 Task: Select Alcohol. Add to cart, from Liquor King for 149 Hardman Road, Brattleboro, Vermont 05301, Cell Number 802-818-8313, following items : Molson Canadian_x000D_
 - 3, Dynamite Roll - 1, Maki Set A (18pcs) - 2, Cheese Wonton - 1, Mushroom Soup - 4
Action: Mouse moved to (380, 105)
Screenshot: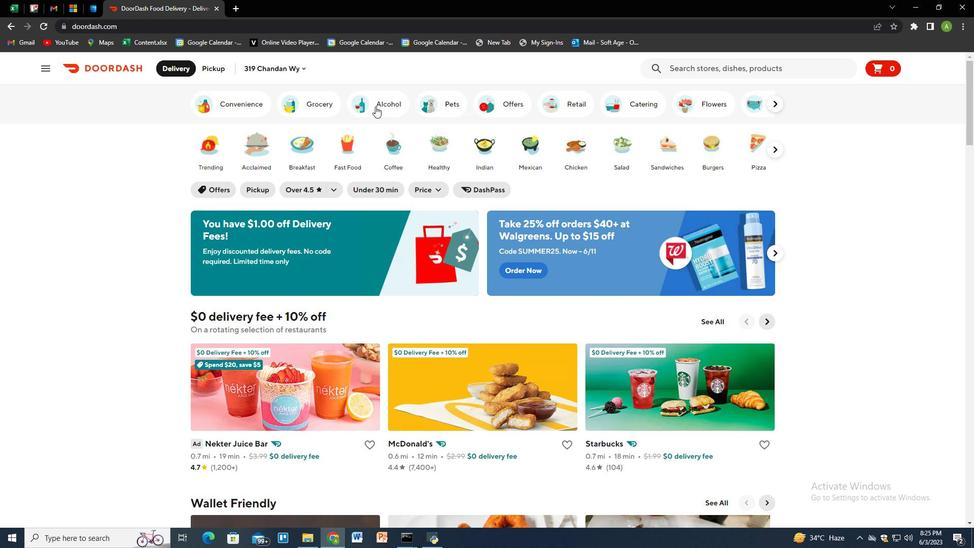 
Action: Mouse pressed left at (380, 105)
Screenshot: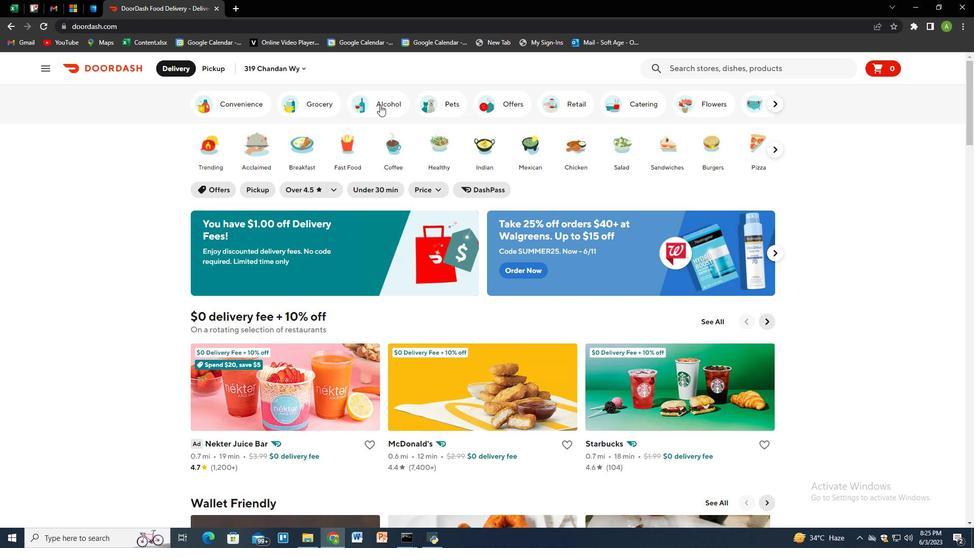 
Action: Mouse moved to (703, 70)
Screenshot: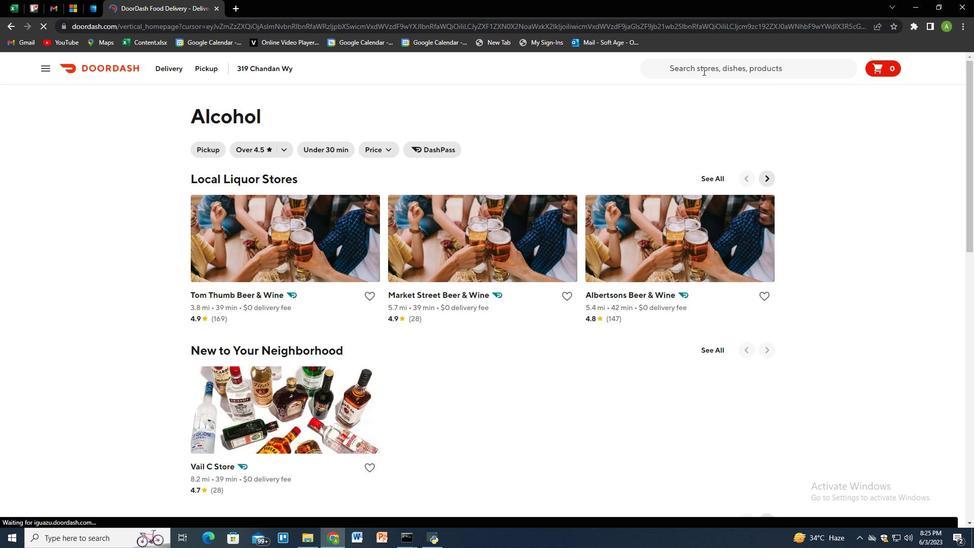 
Action: Mouse pressed left at (703, 70)
Screenshot: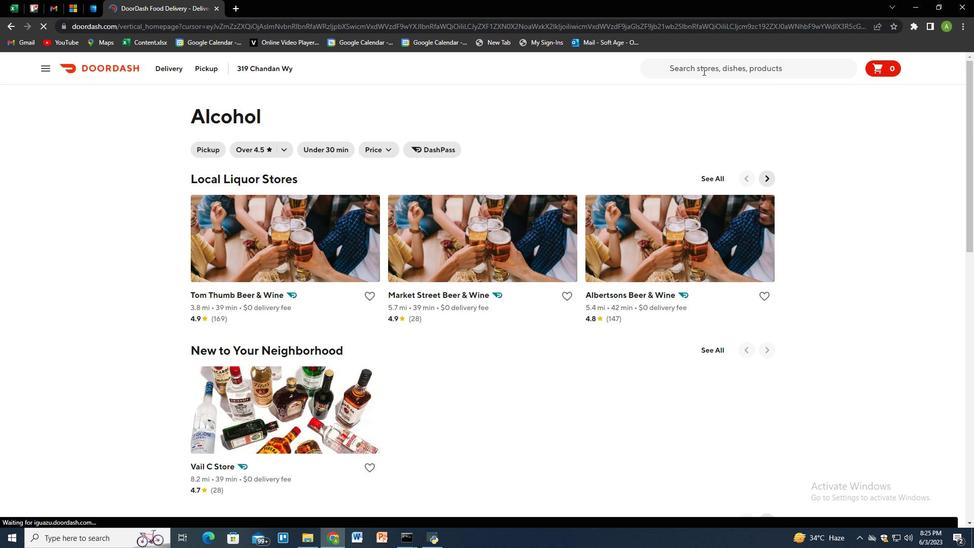 
Action: Key pressed liquor<Key.space>king
Screenshot: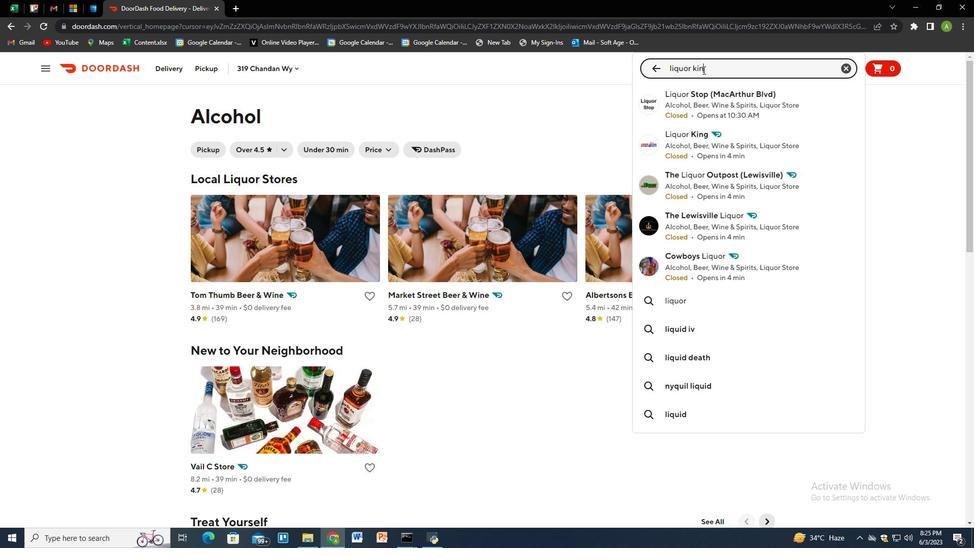 
Action: Mouse moved to (705, 101)
Screenshot: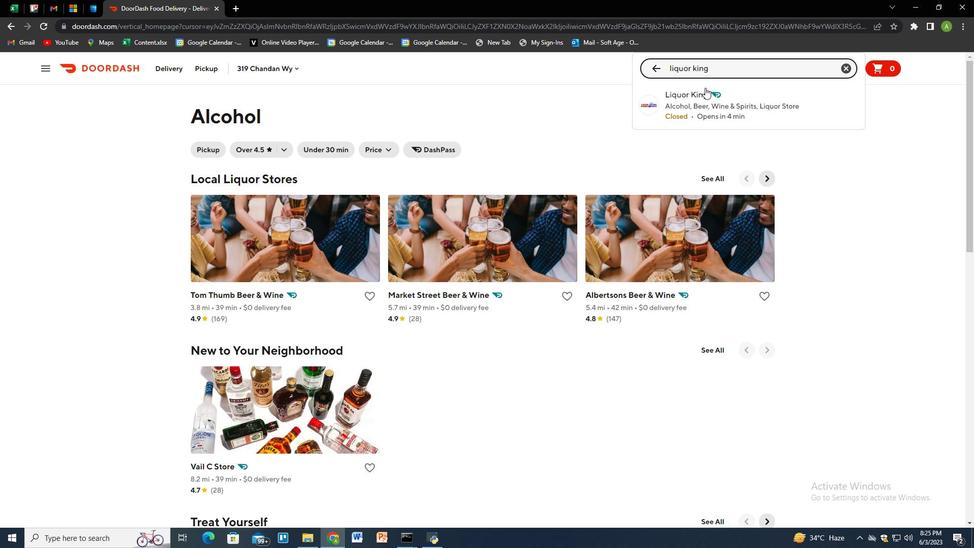 
Action: Mouse pressed left at (705, 101)
Screenshot: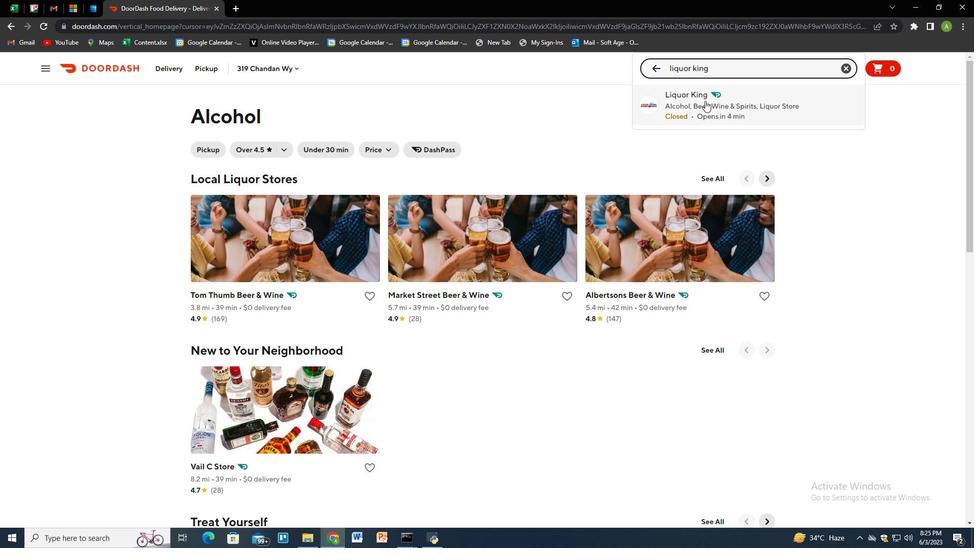 
Action: Mouse moved to (221, 67)
Screenshot: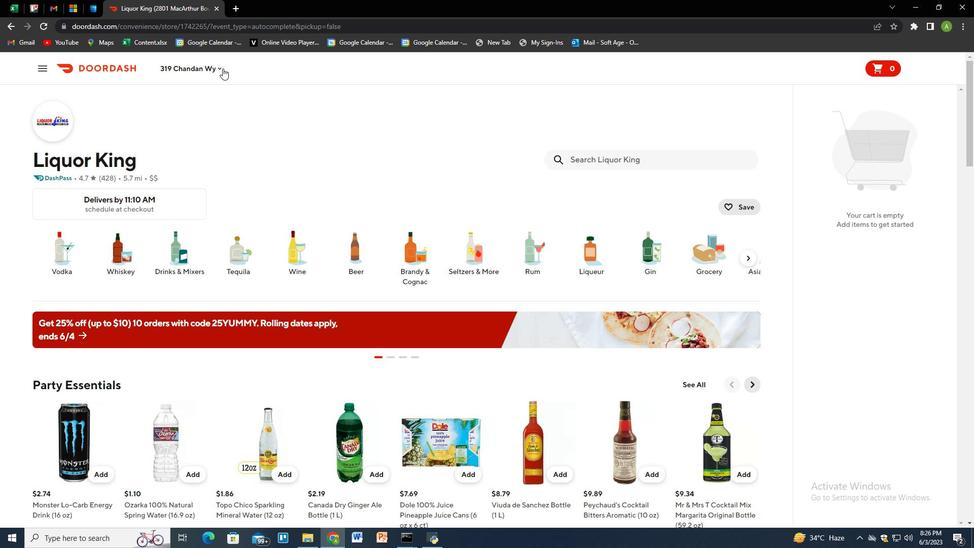 
Action: Mouse pressed left at (221, 67)
Screenshot: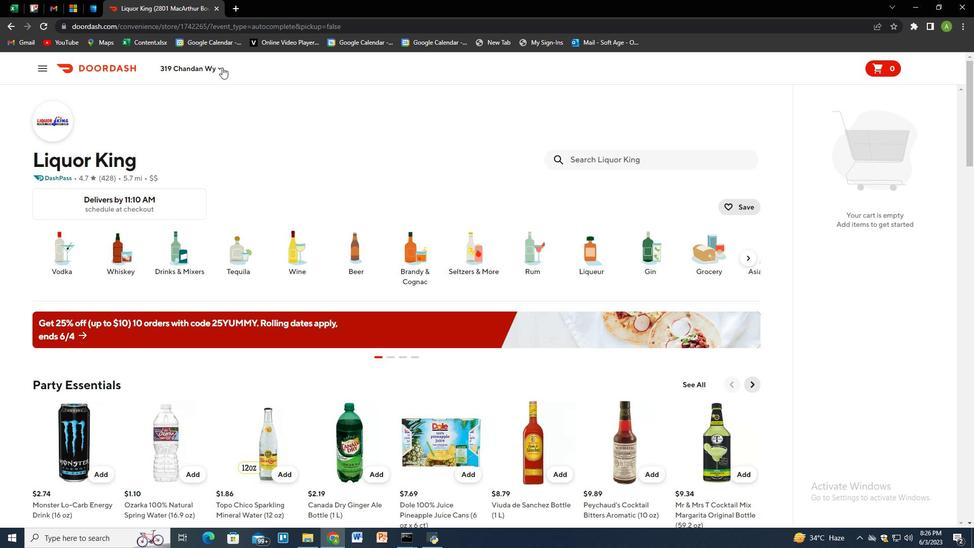 
Action: Mouse moved to (205, 110)
Screenshot: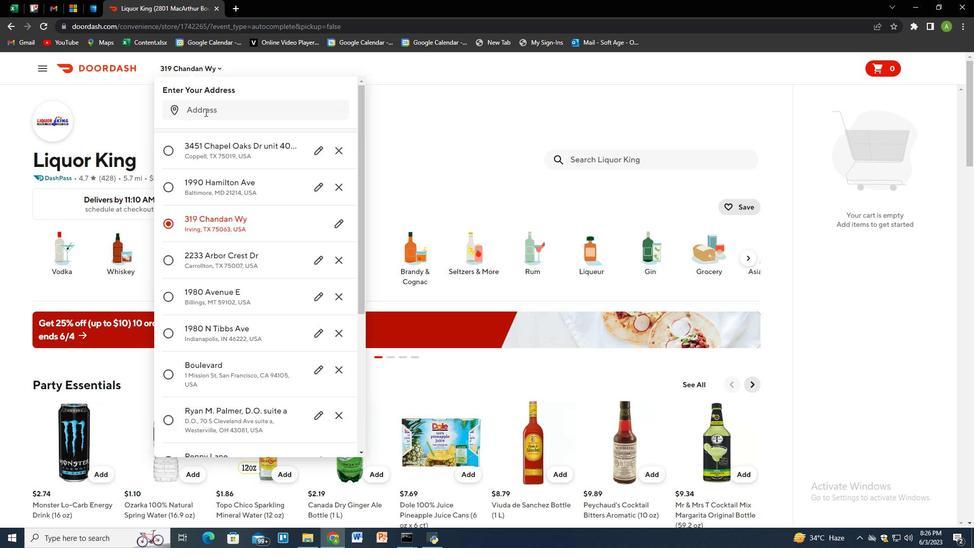 
Action: Mouse pressed left at (205, 110)
Screenshot: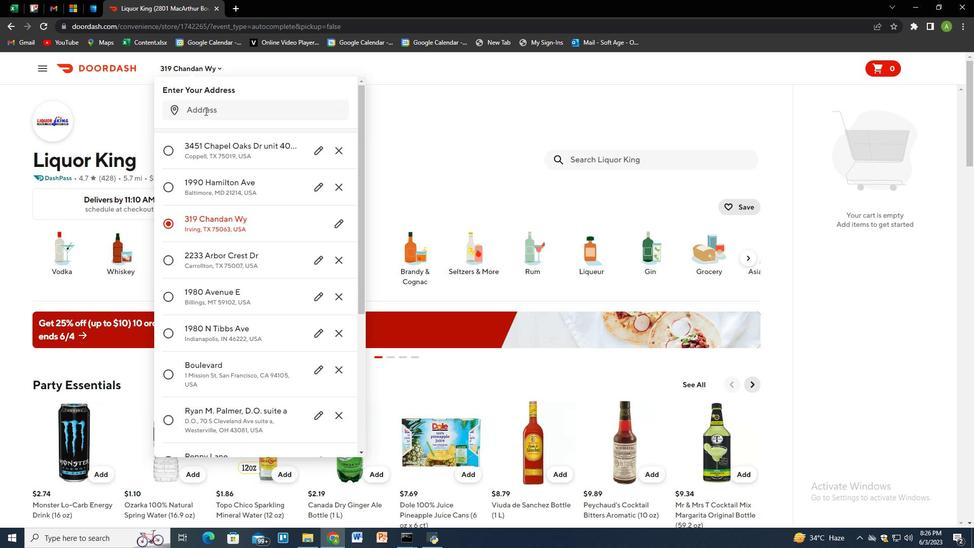 
Action: Key pressed 149<Key.space>hardman<Key.space>road,<Key.space>brattleboro,<Key.space>vermont<Key.space>05301<Key.enter>
Screenshot: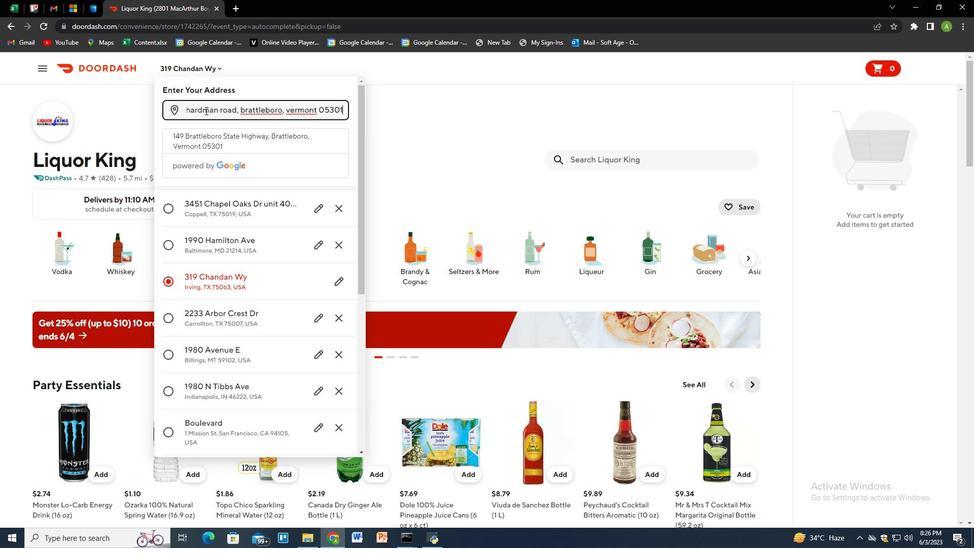 
Action: Mouse moved to (316, 425)
Screenshot: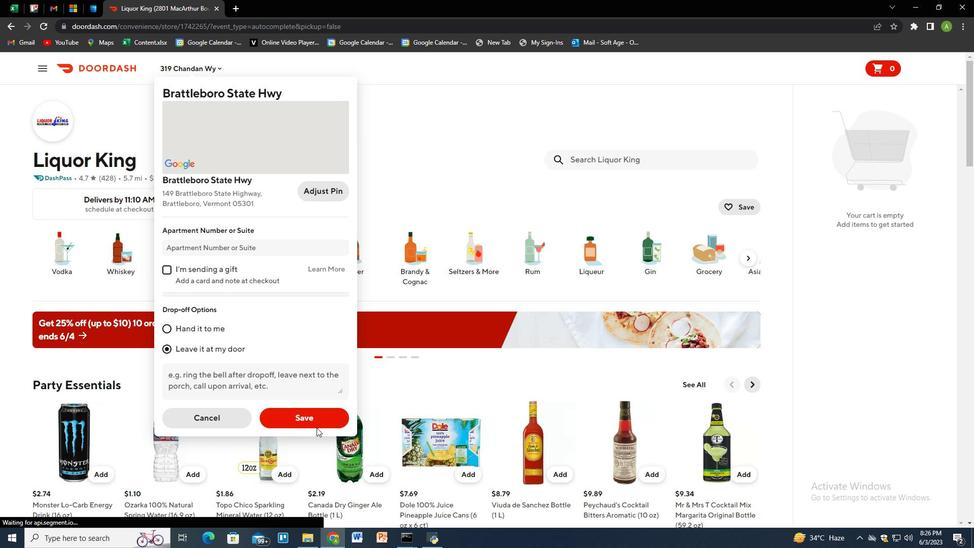
Action: Mouse pressed left at (316, 425)
Screenshot: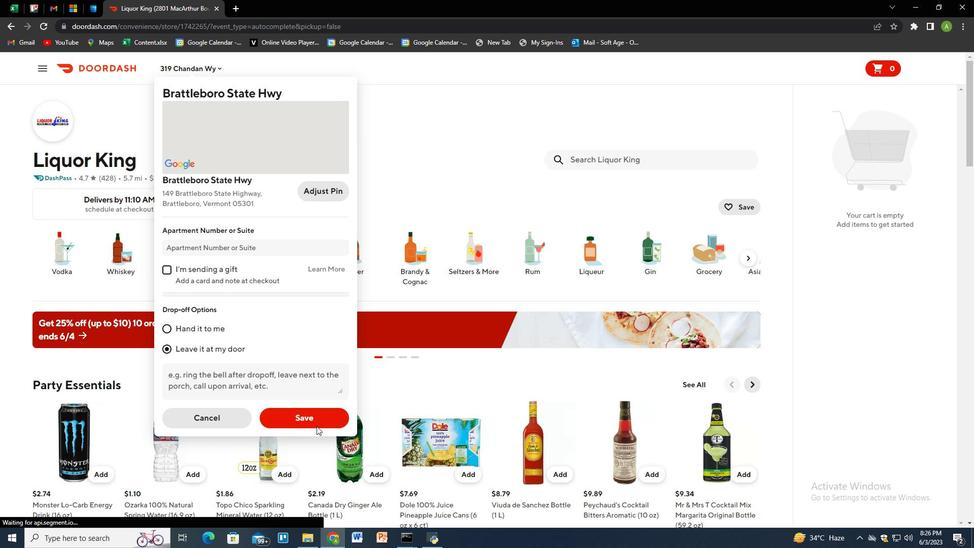 
Action: Mouse moved to (601, 162)
Screenshot: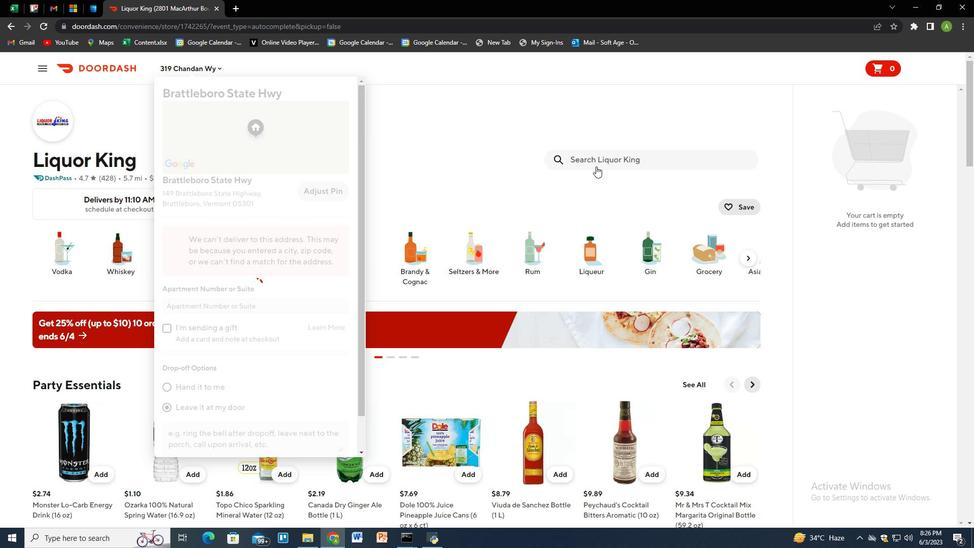 
Action: Mouse pressed left at (601, 162)
Screenshot: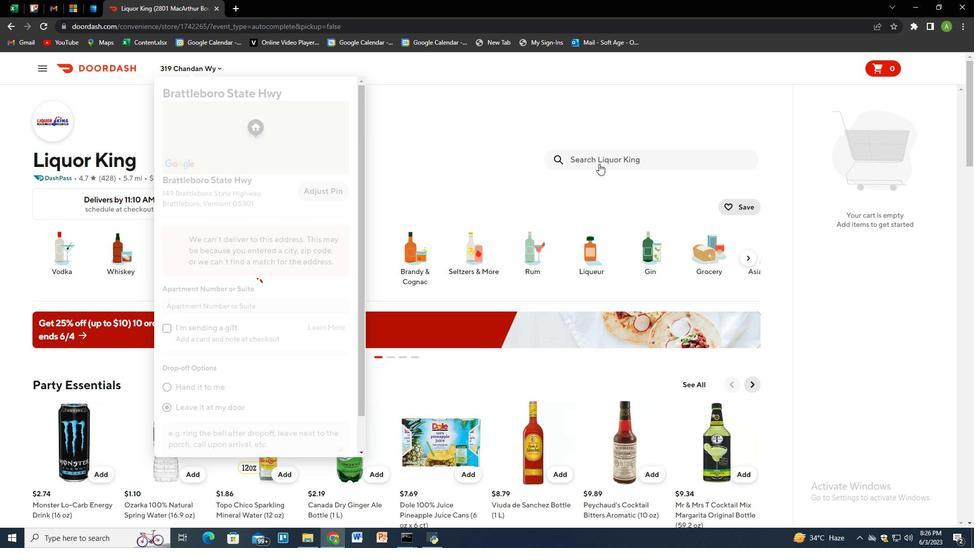 
Action: Key pressed molson
Screenshot: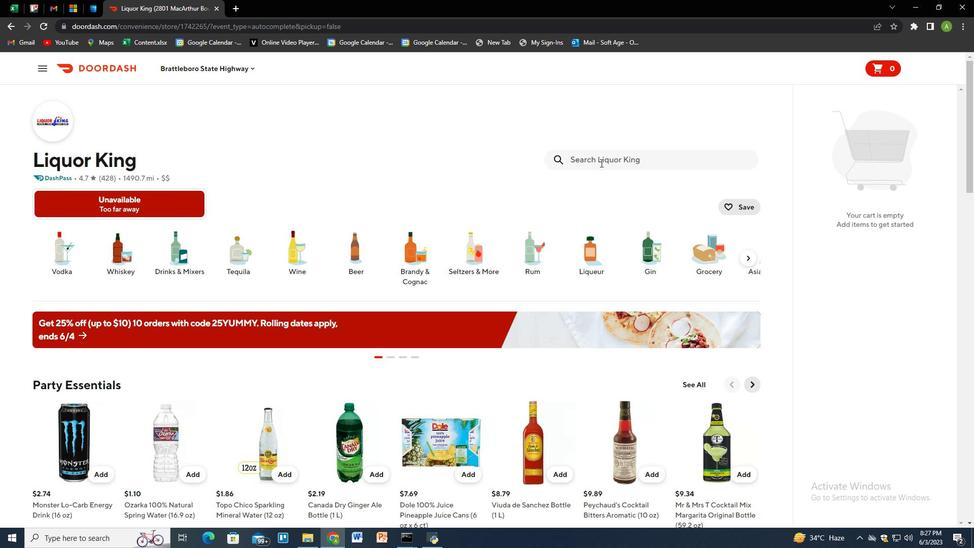 
Action: Mouse pressed left at (601, 162)
Screenshot: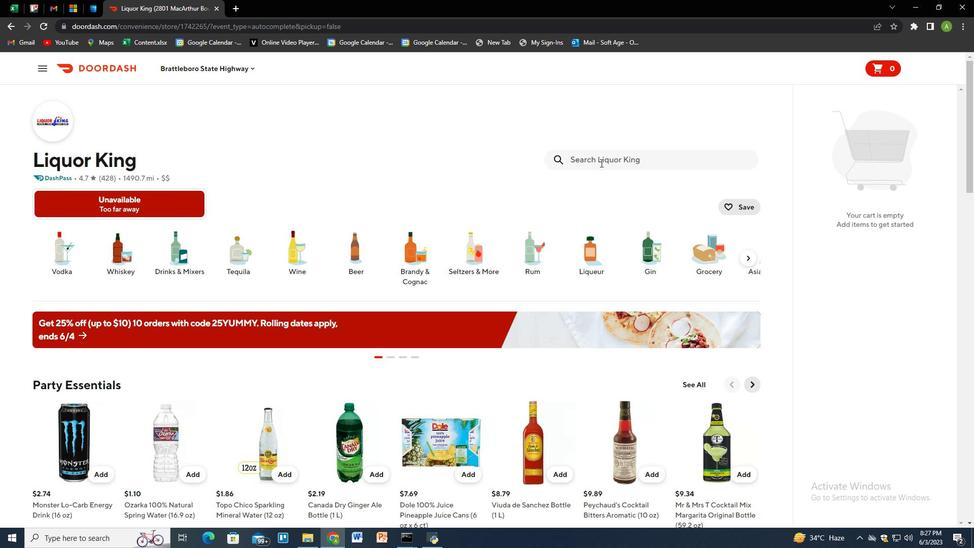 
Action: Key pressed ol<Key.backspace><Key.backspace>molson<Key.space>canadian<Key.enter>
Screenshot: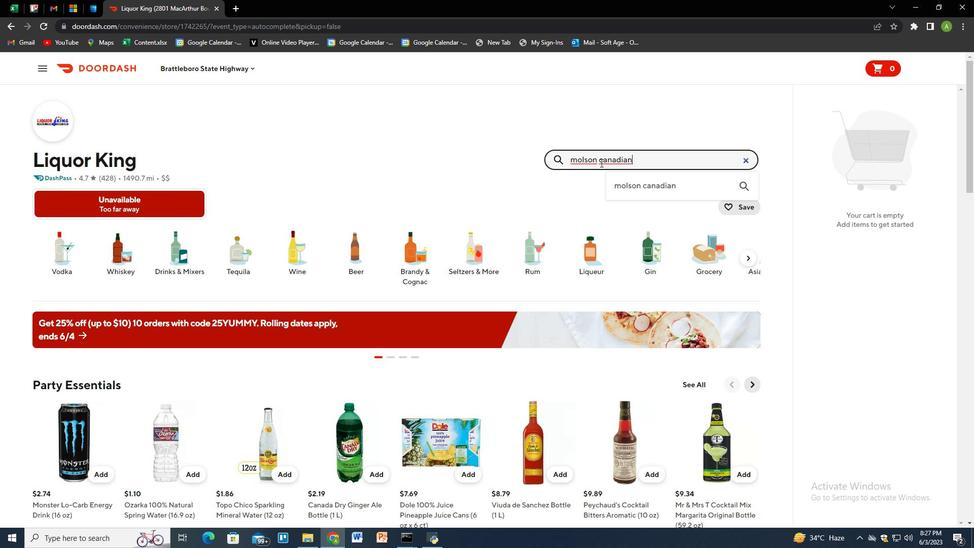 
Action: Mouse moved to (94, 261)
Screenshot: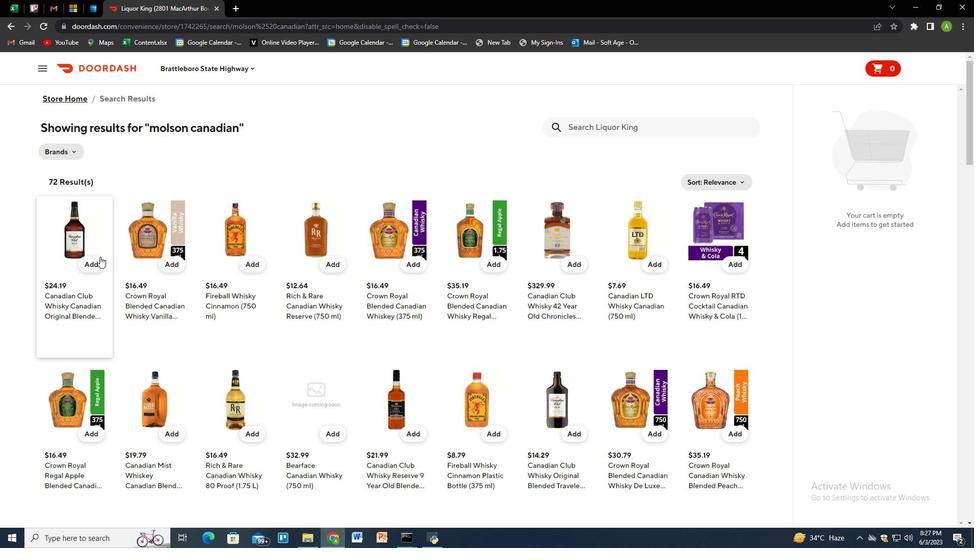 
Action: Mouse pressed left at (94, 261)
Screenshot: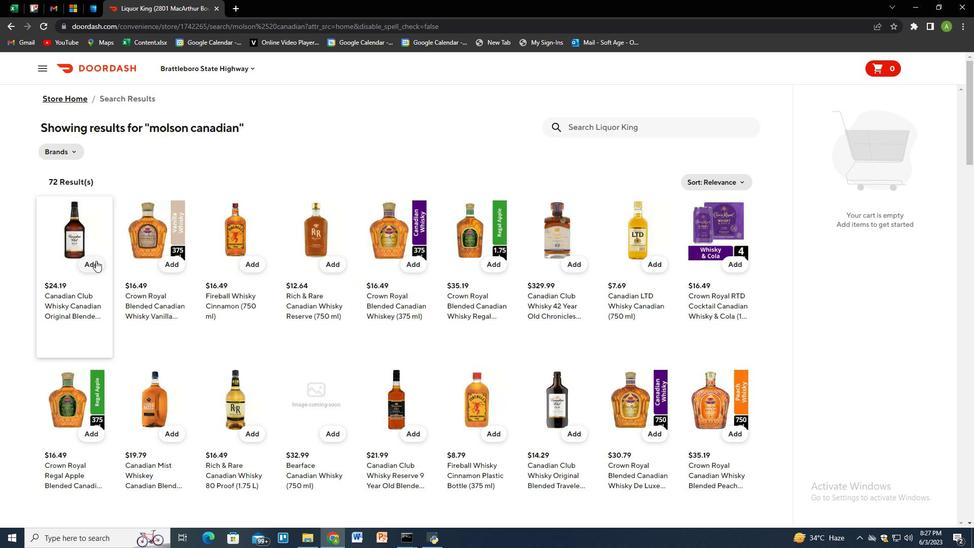 
Action: Mouse moved to (939, 176)
Screenshot: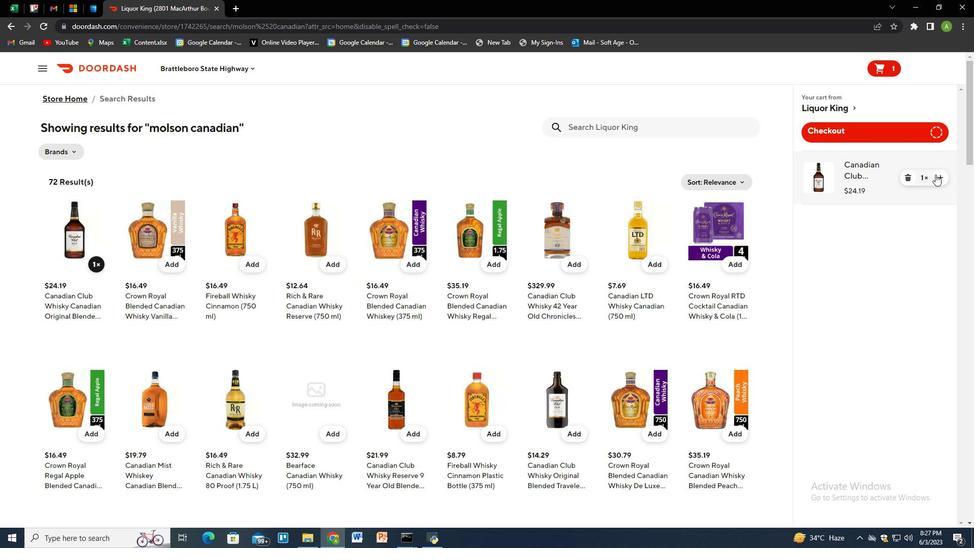 
Action: Mouse pressed left at (939, 176)
Screenshot: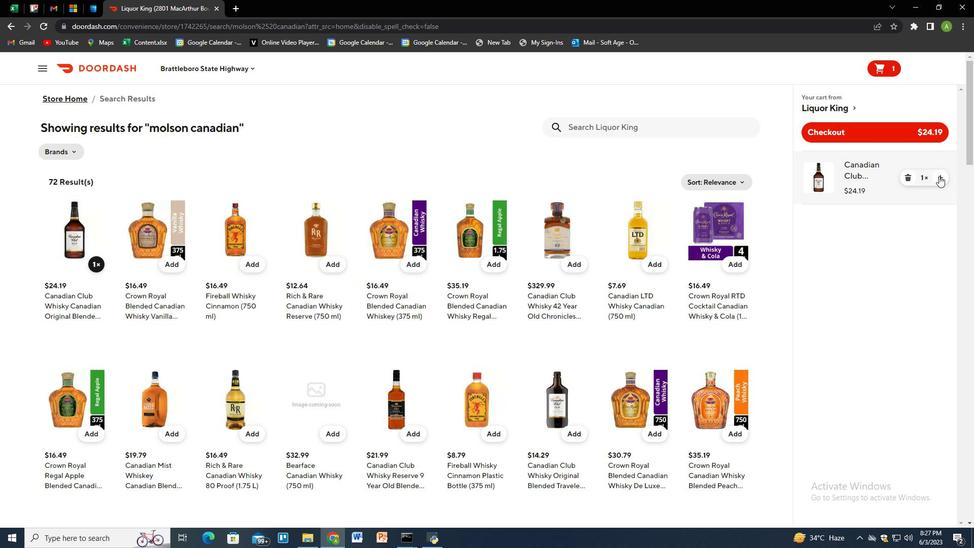 
Action: Mouse pressed left at (939, 176)
Screenshot: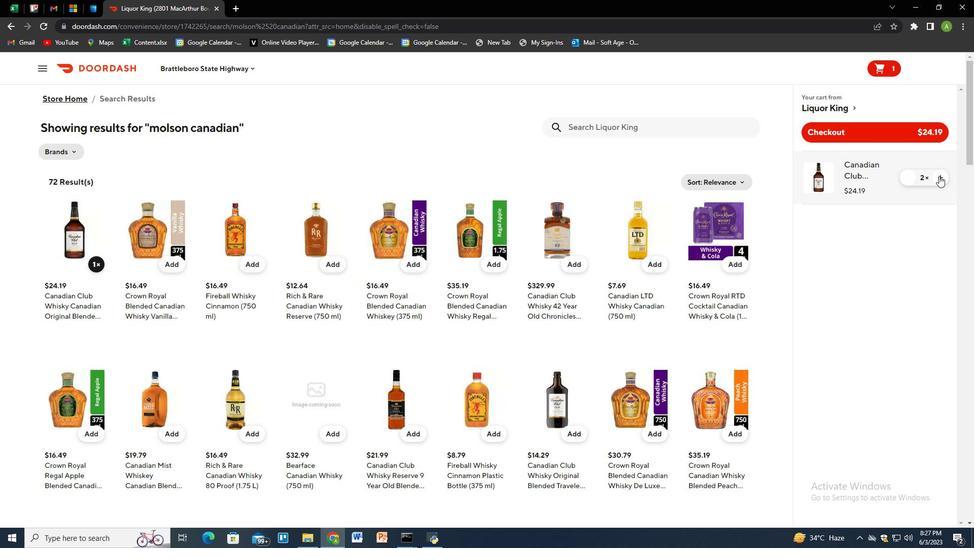 
Action: Mouse moved to (649, 132)
Screenshot: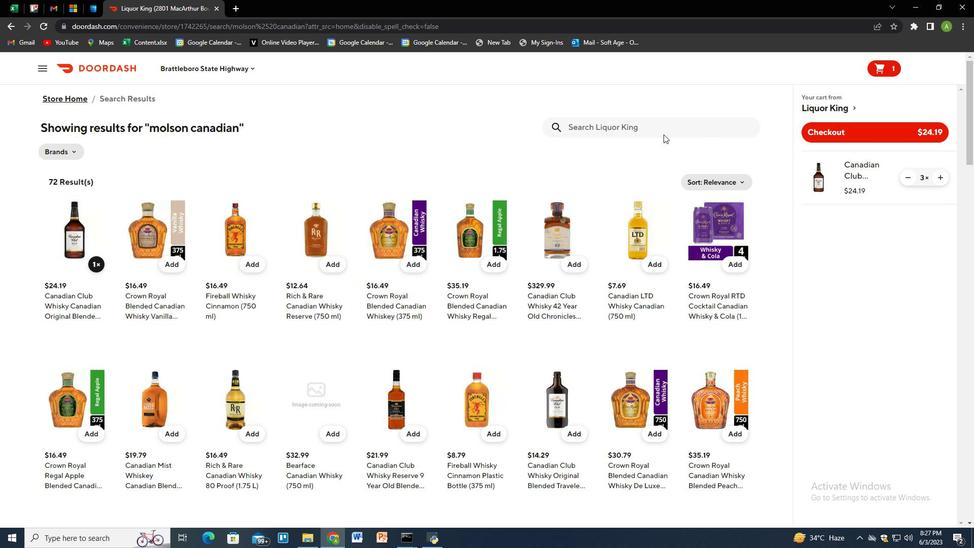 
Action: Mouse pressed left at (649, 132)
Screenshot: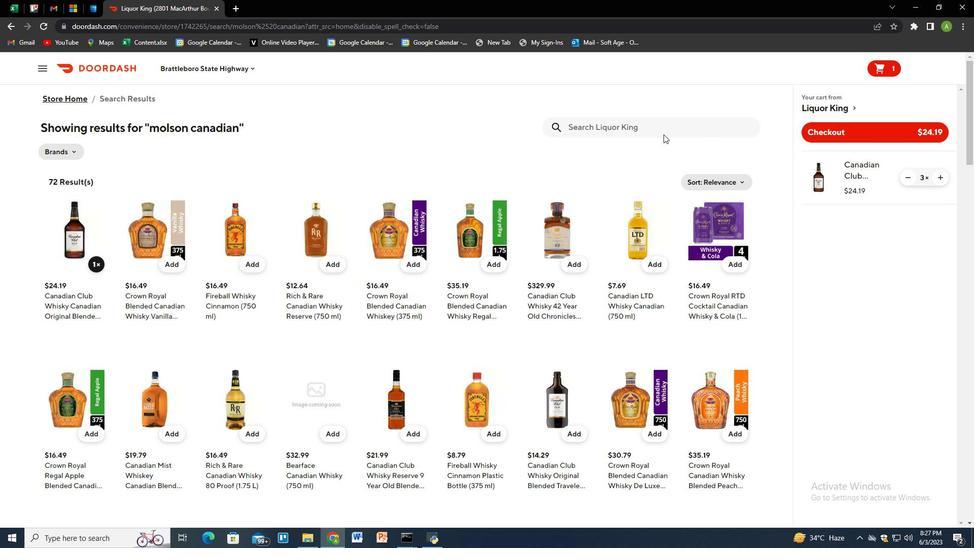 
Action: Key pressed dynamite<Key.space>roll<Key.enter>
Screenshot: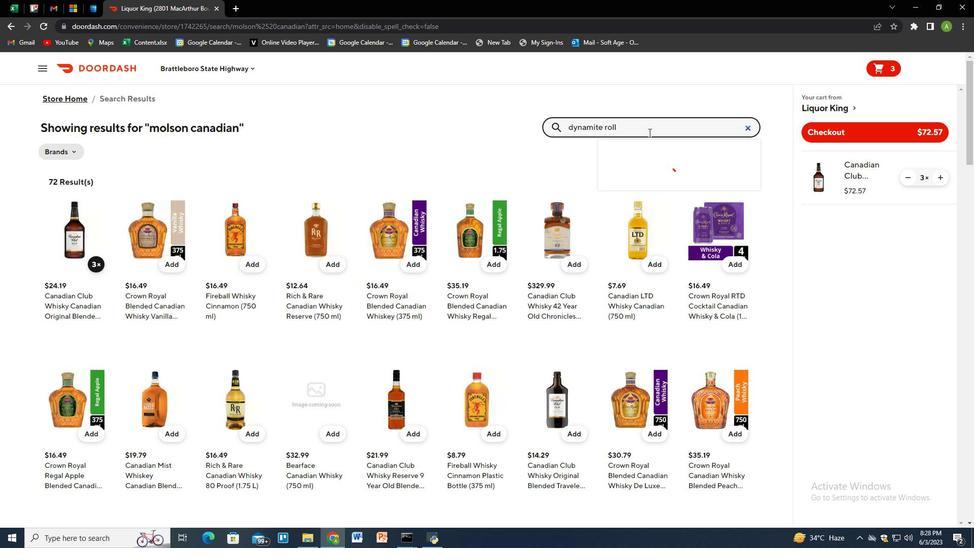 
Action: Mouse moved to (625, 123)
Screenshot: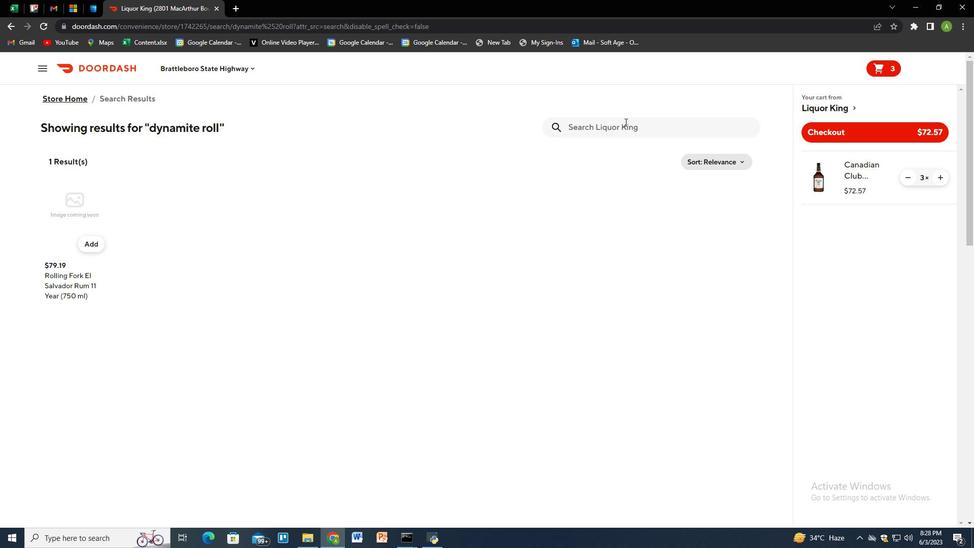 
Action: Mouse pressed left at (625, 123)
Screenshot: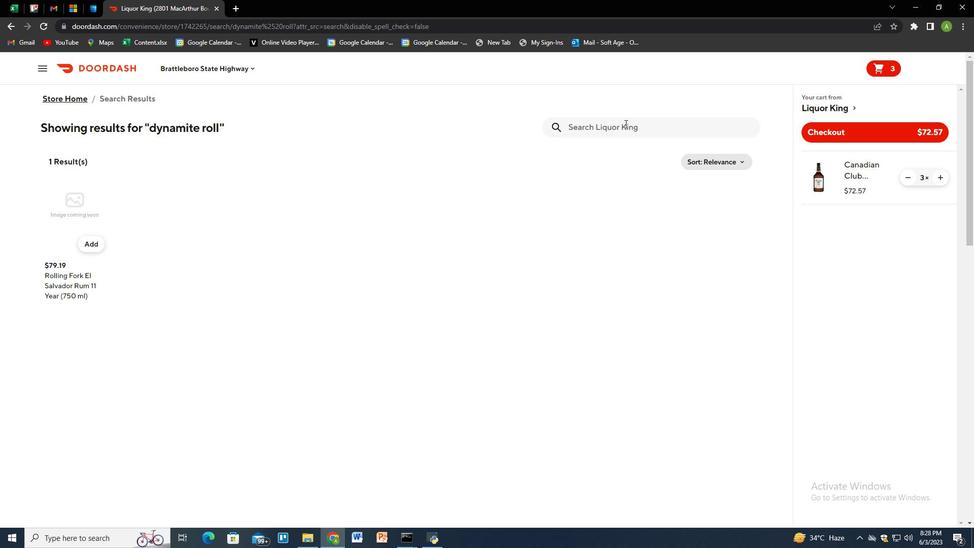 
Action: Key pressed maki<Key.space>set<Key.space>a<Key.space><Key.shift_r><Key.shift_r><Key.shift_r><Key.shift_r><Key.shift_r><Key.shift_r><Key.shift_r><Key.shift_r><Key.shift_r><Key.shift_r><Key.shift_r><Key.shift_r><Key.shift_r><Key.shift_r>(18pcs<Key.shift_r>)<Key.enter>
Screenshot: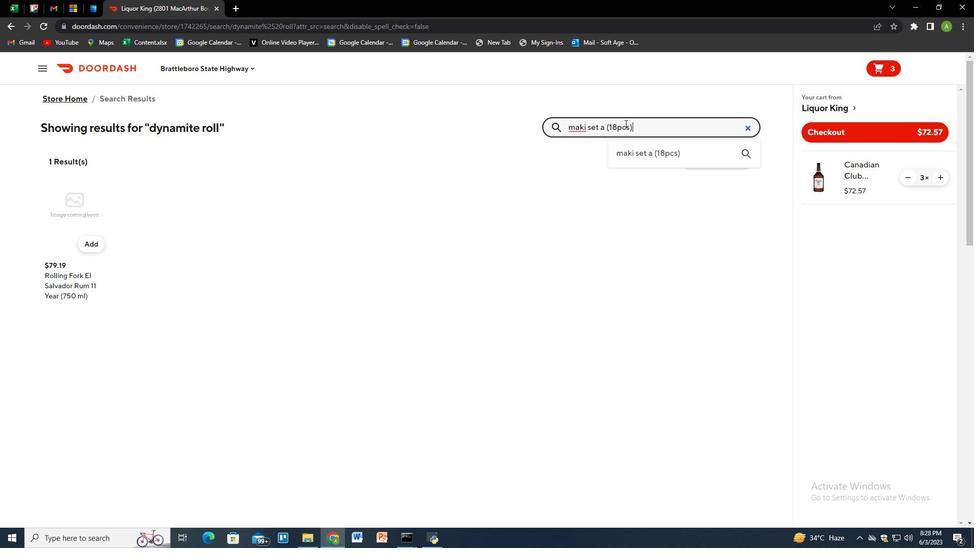 
Action: Mouse moved to (623, 129)
Screenshot: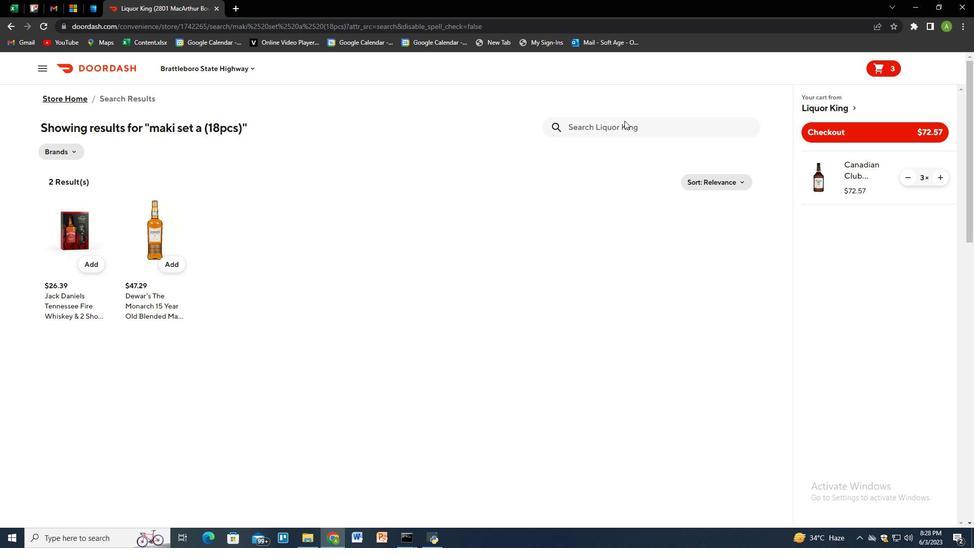 
Action: Mouse pressed left at (623, 129)
Screenshot: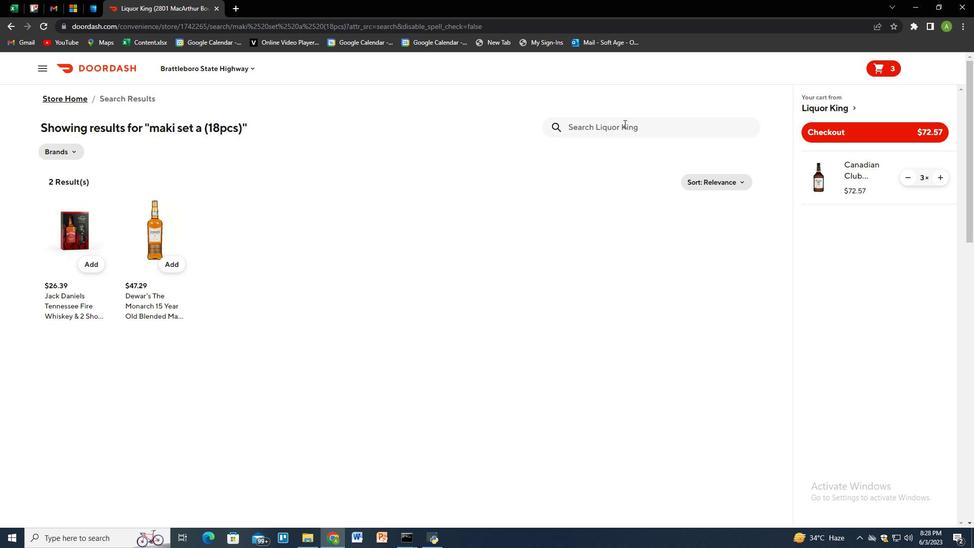 
Action: Key pressed cheese<Key.space>wonton<Key.enter>
Screenshot: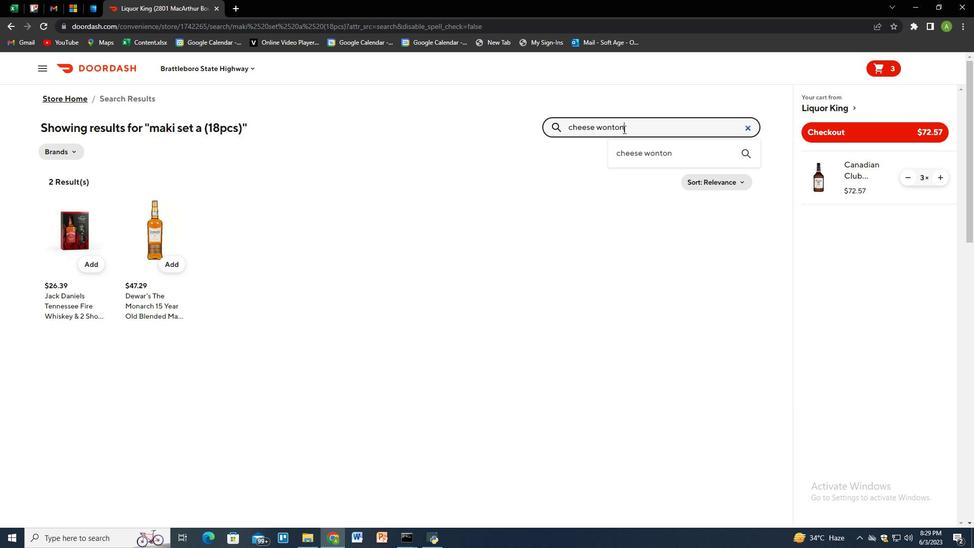 
Action: Mouse moved to (84, 243)
Screenshot: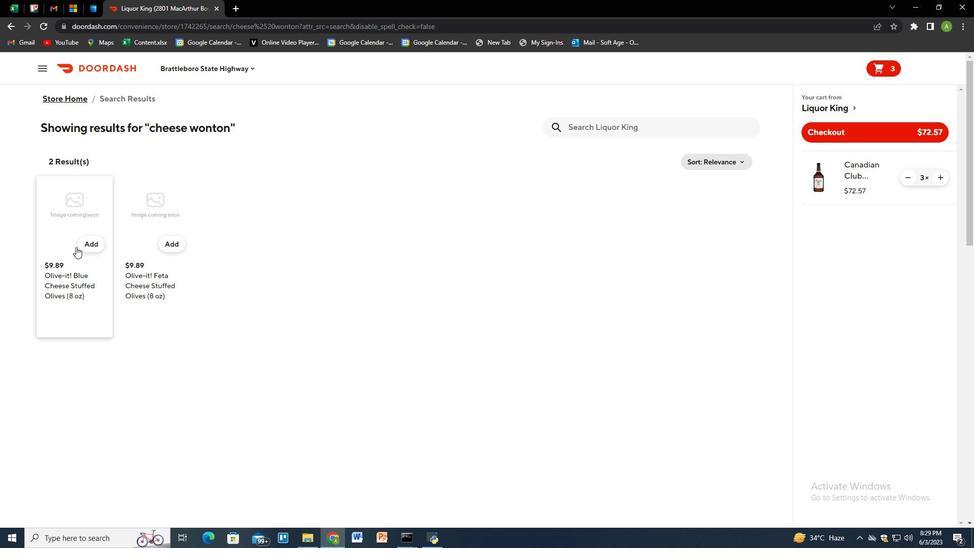 
Action: Mouse pressed left at (84, 243)
Screenshot: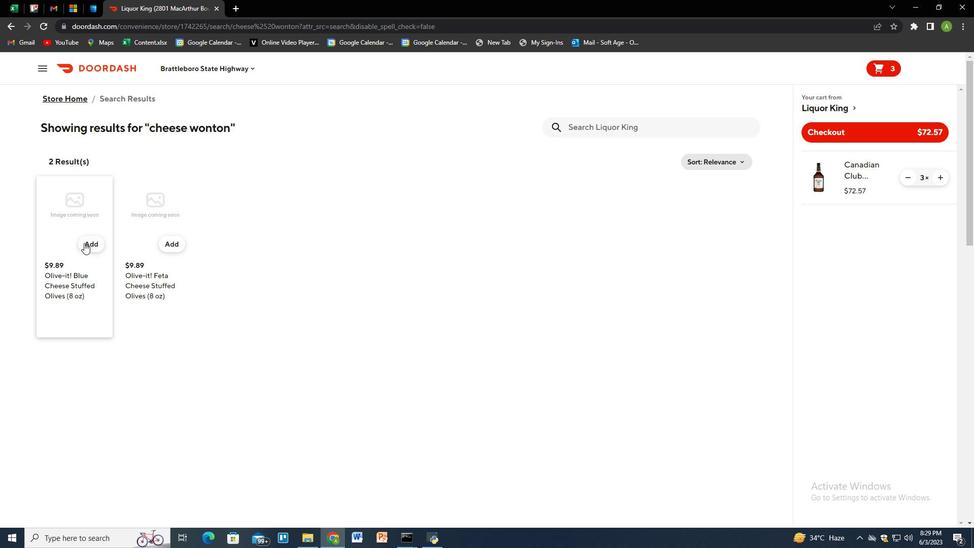 
Action: Mouse moved to (634, 124)
Screenshot: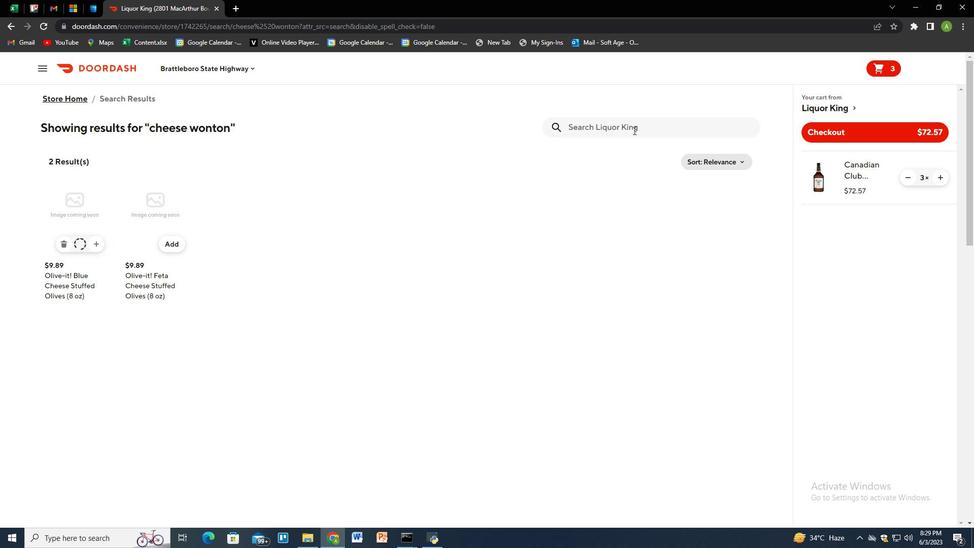 
Action: Mouse pressed left at (634, 124)
Screenshot: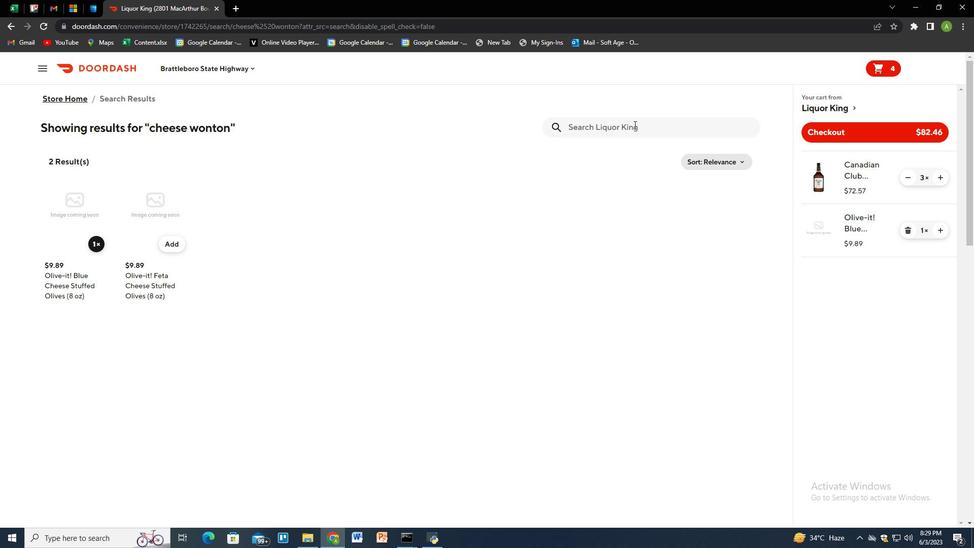 
Action: Key pressed mushroom<Key.space>soup<Key.enter>
Screenshot: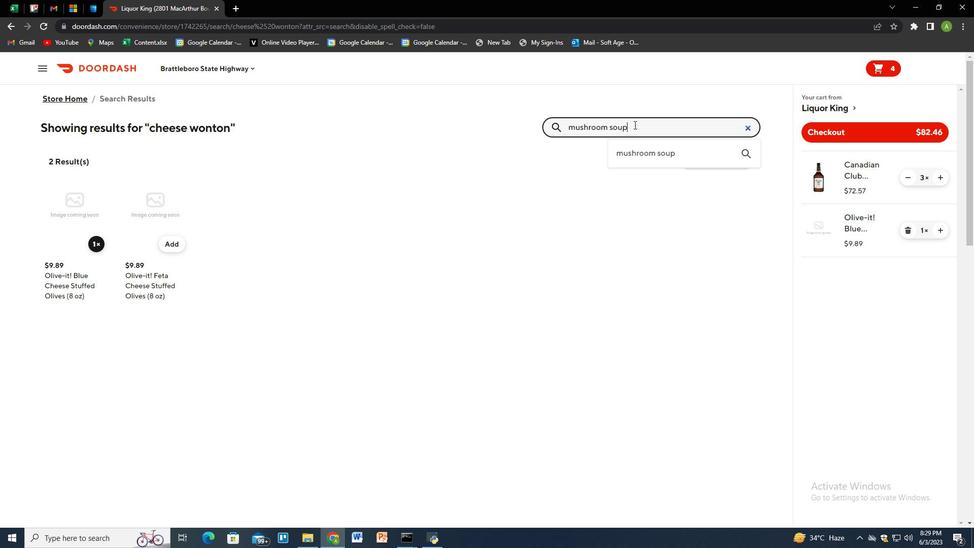 
Action: Mouse moved to (833, 131)
Screenshot: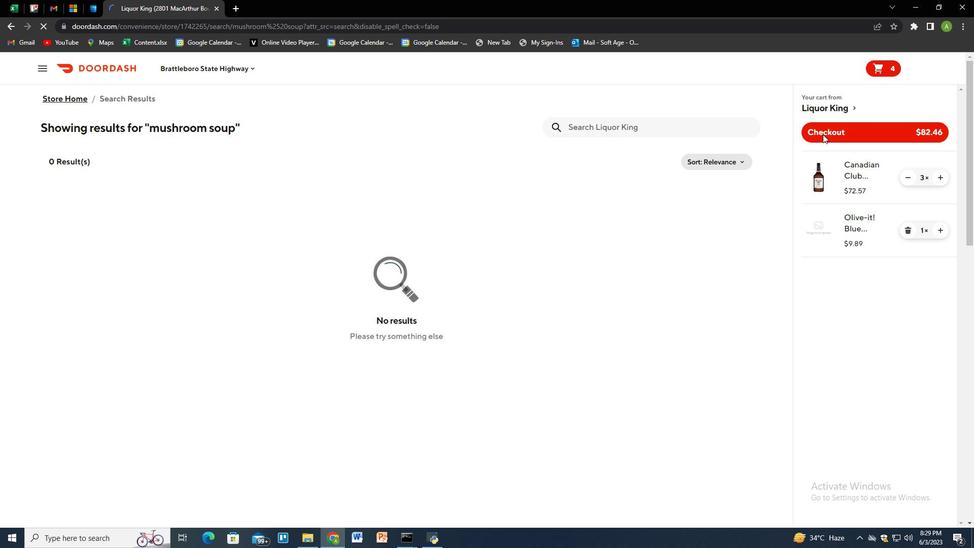 
Action: Mouse pressed left at (833, 131)
Screenshot: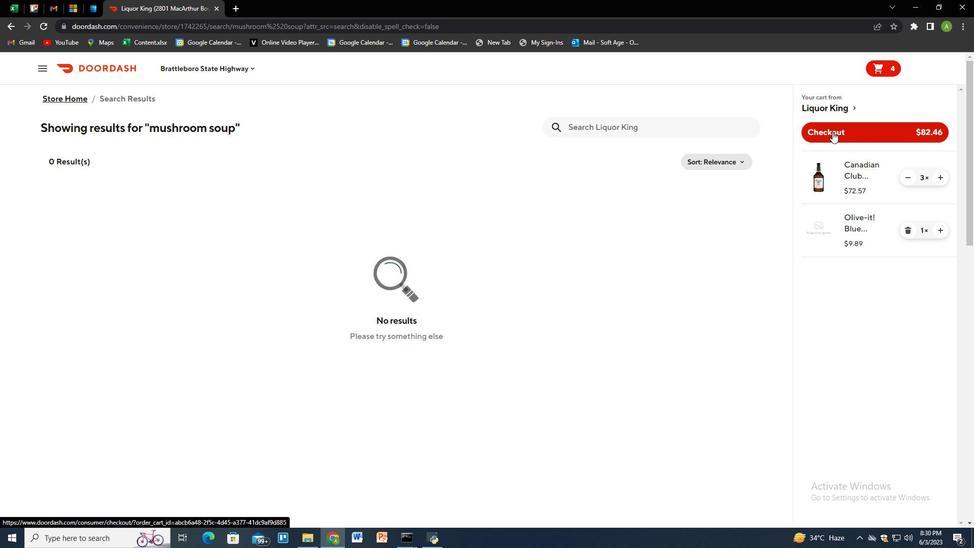 
